 Task: Create Card Change Request Review in Board Productivity Strategies to Workspace Corporate Communications. Create Card Aquaculture Review in Board Customer Feedback Surveys to Workspace Corporate Communications. Create Card Change Control Board Meeting in Board Customer Loyalty Program Strategy and Execution to Workspace Corporate Communications
Action: Mouse moved to (50, 295)
Screenshot: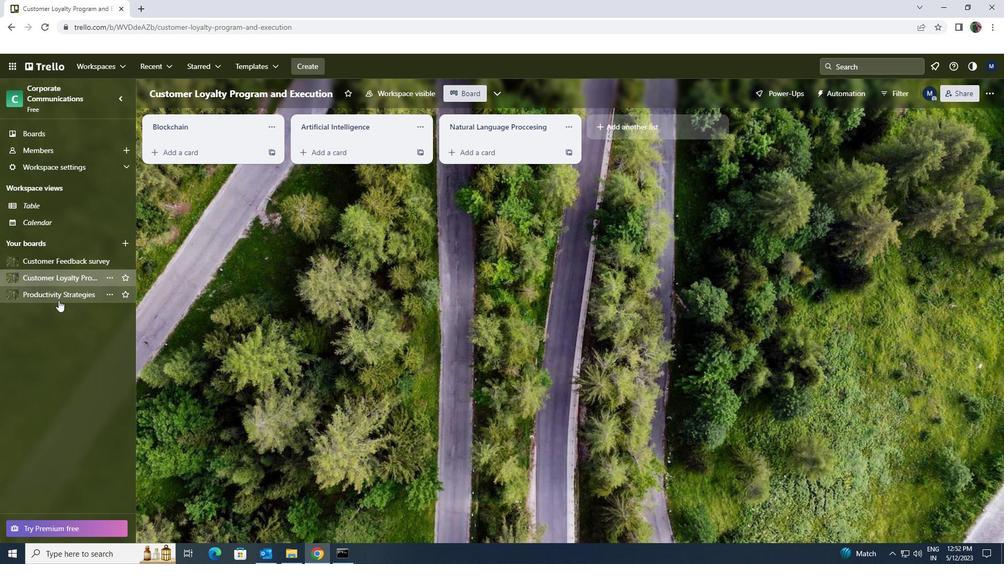 
Action: Mouse pressed left at (50, 295)
Screenshot: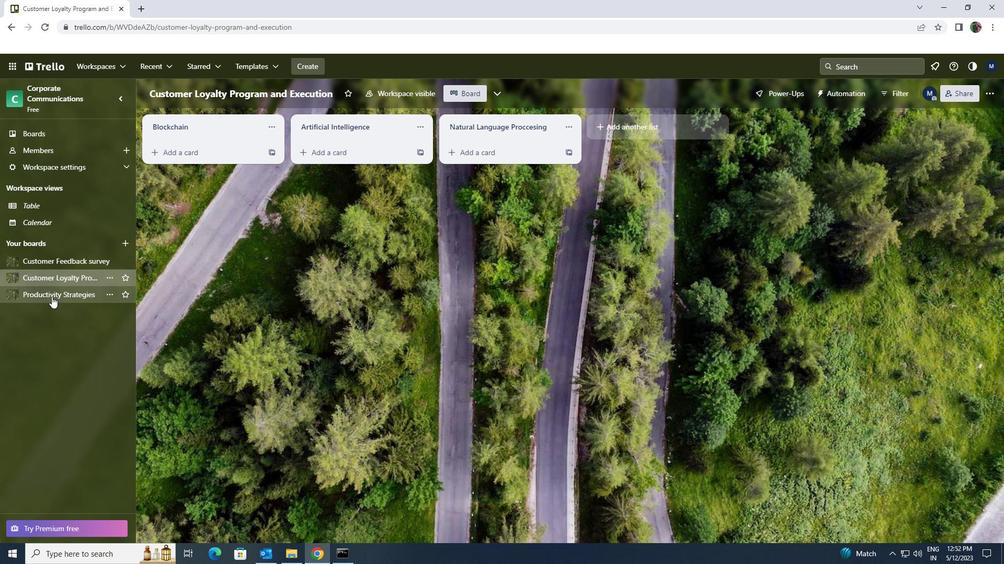 
Action: Mouse moved to (183, 154)
Screenshot: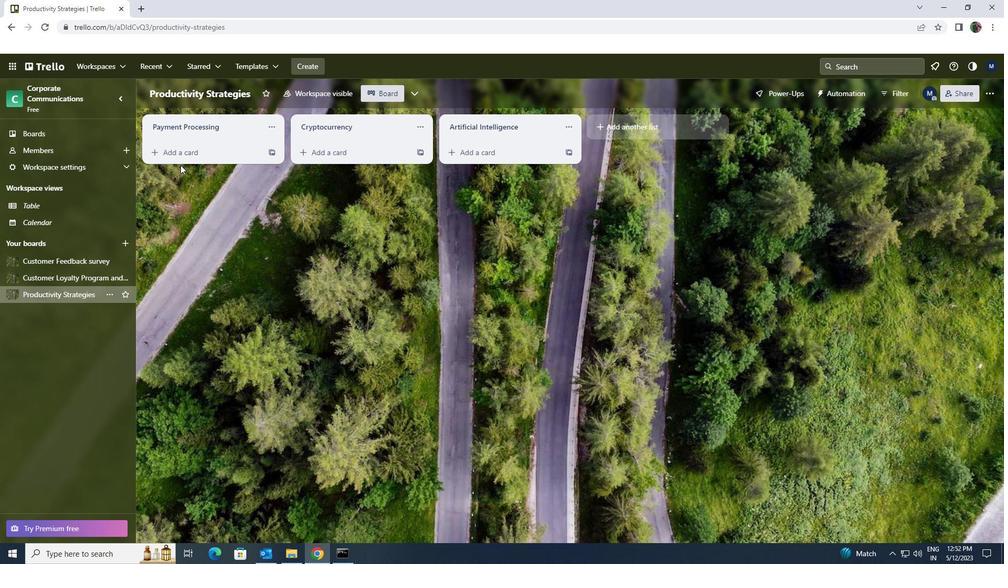 
Action: Mouse pressed left at (183, 154)
Screenshot: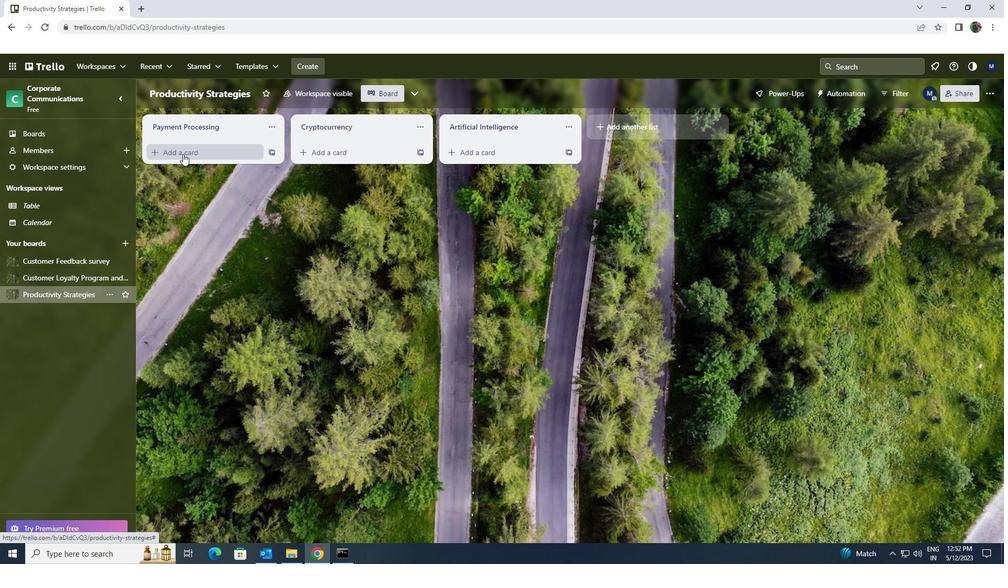 
Action: Key pressed <Key.shift>CHANGE<Key.space><Key.shift>REQUEST<Key.space><Key.shift><Key.shift><Key.shift><Key.shift><Key.shift>REVIEW
Screenshot: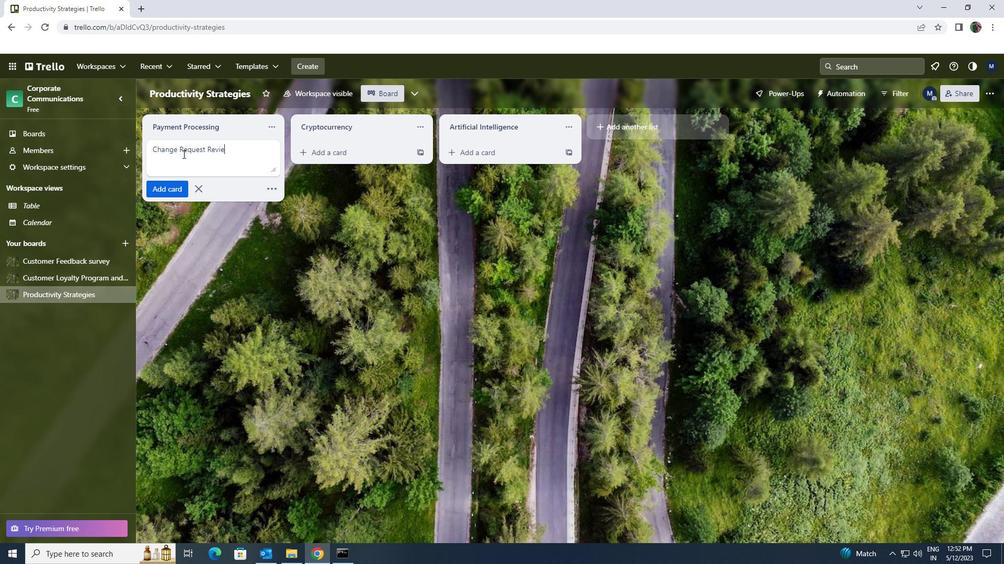 
Action: Mouse moved to (182, 185)
Screenshot: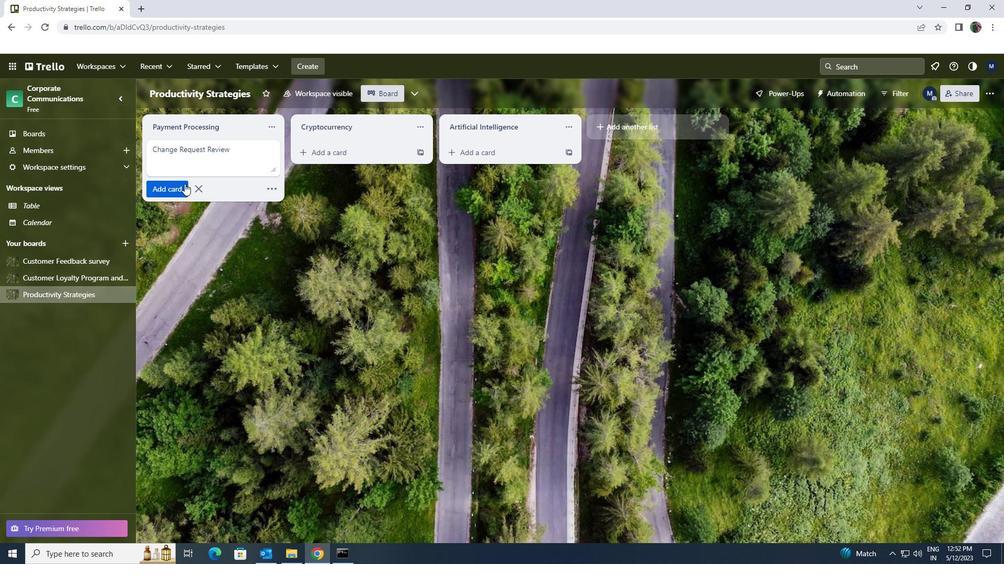 
Action: Mouse pressed left at (182, 185)
Screenshot: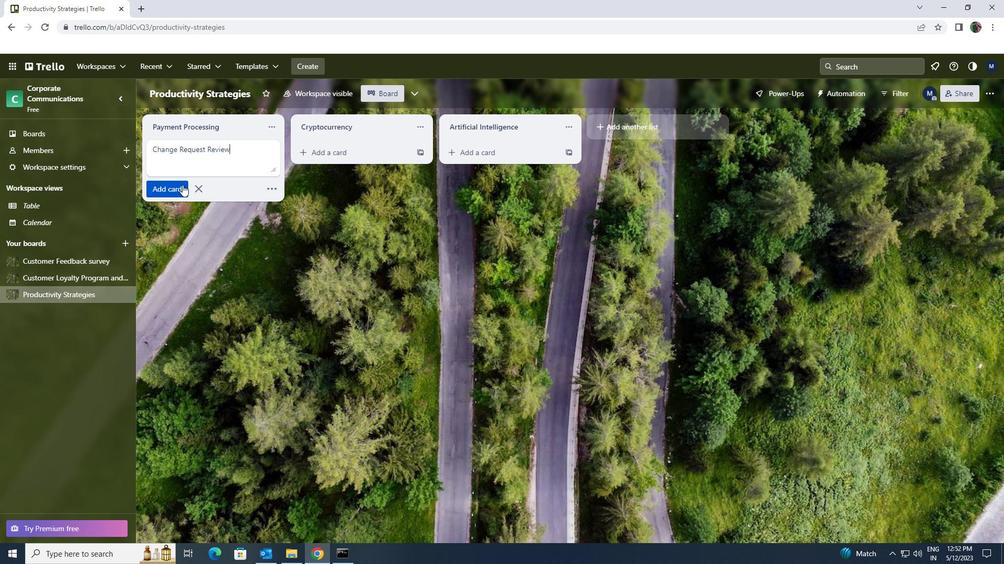 
Action: Mouse moved to (67, 260)
Screenshot: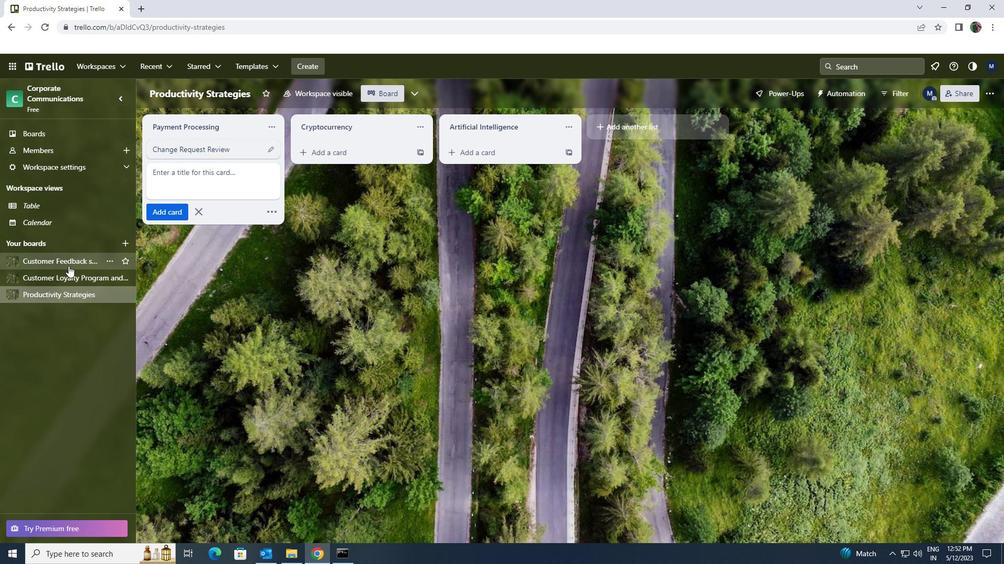 
Action: Mouse pressed left at (67, 260)
Screenshot: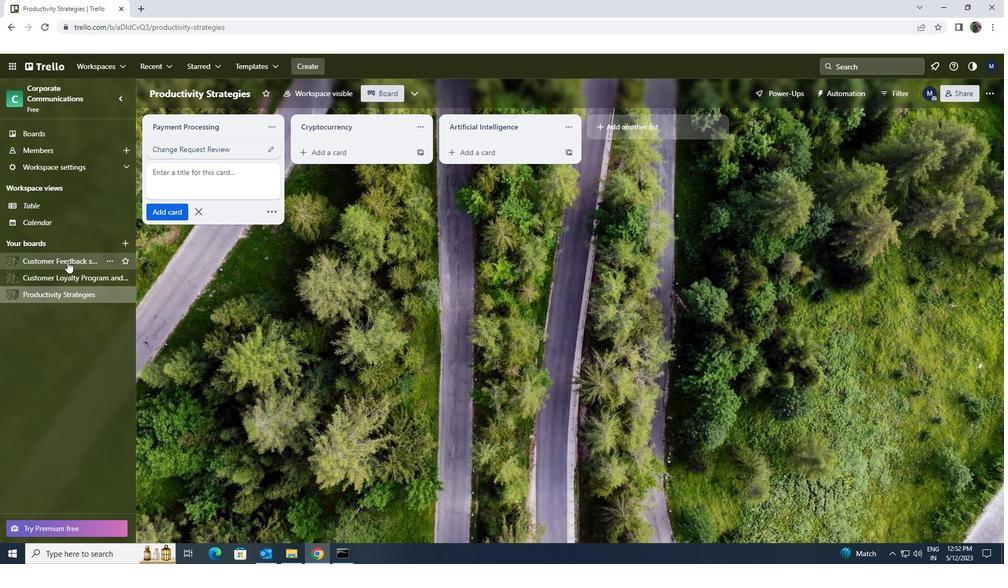 
Action: Mouse moved to (213, 155)
Screenshot: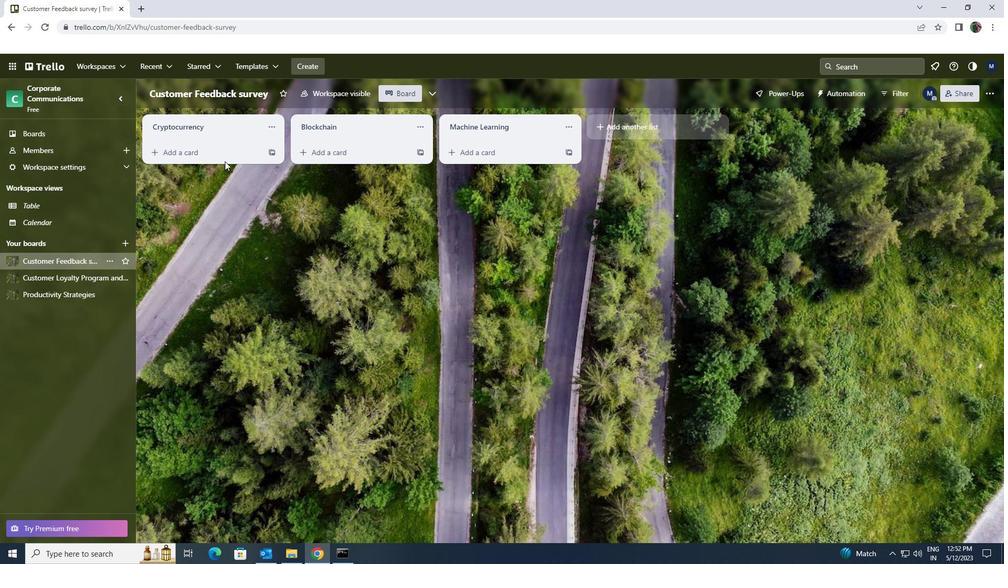 
Action: Mouse pressed left at (213, 155)
Screenshot: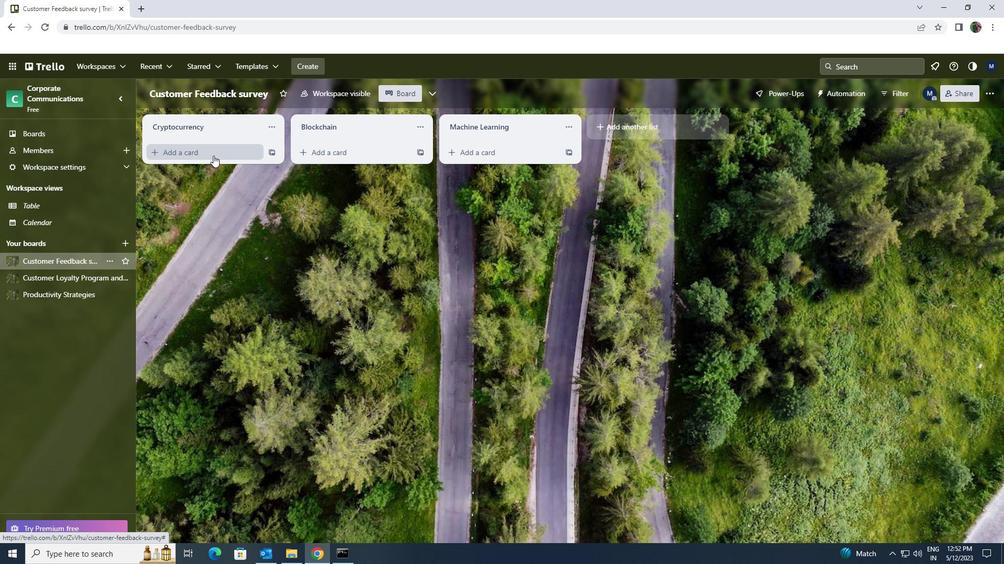 
Action: Key pressed <Key.shift><Key.shift><Key.shift><Key.shift><Key.shift><Key.shift><Key.shift><Key.shift><Key.shift><Key.shift><Key.shift>AQUACULTURE<Key.space><Key.shift>REVIEW
Screenshot: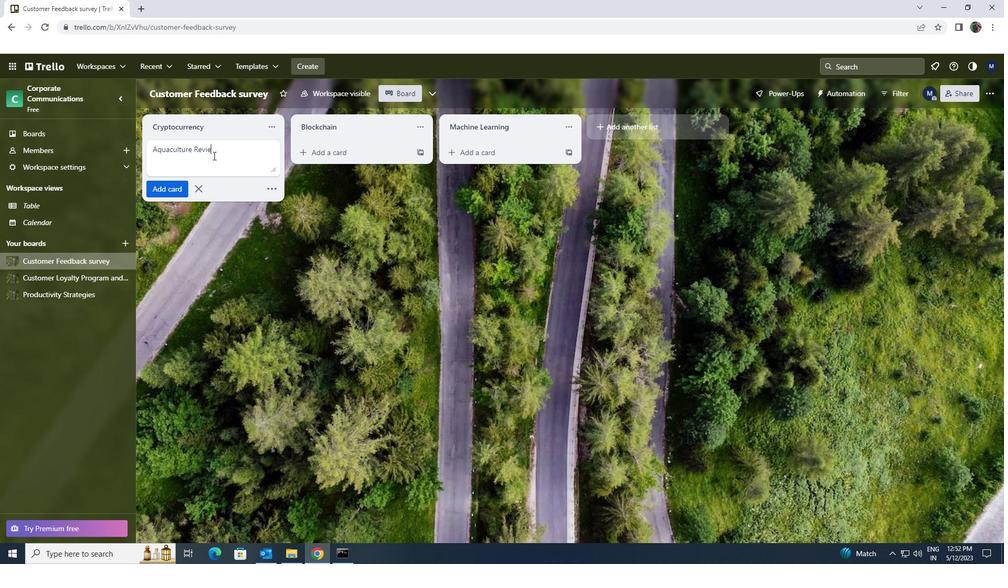 
Action: Mouse moved to (172, 188)
Screenshot: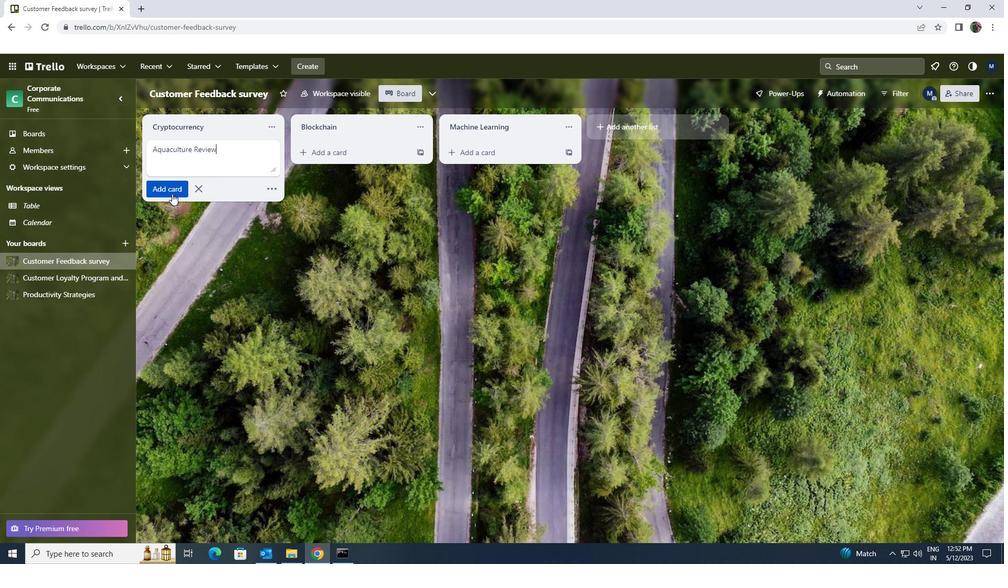 
Action: Mouse pressed left at (172, 188)
Screenshot: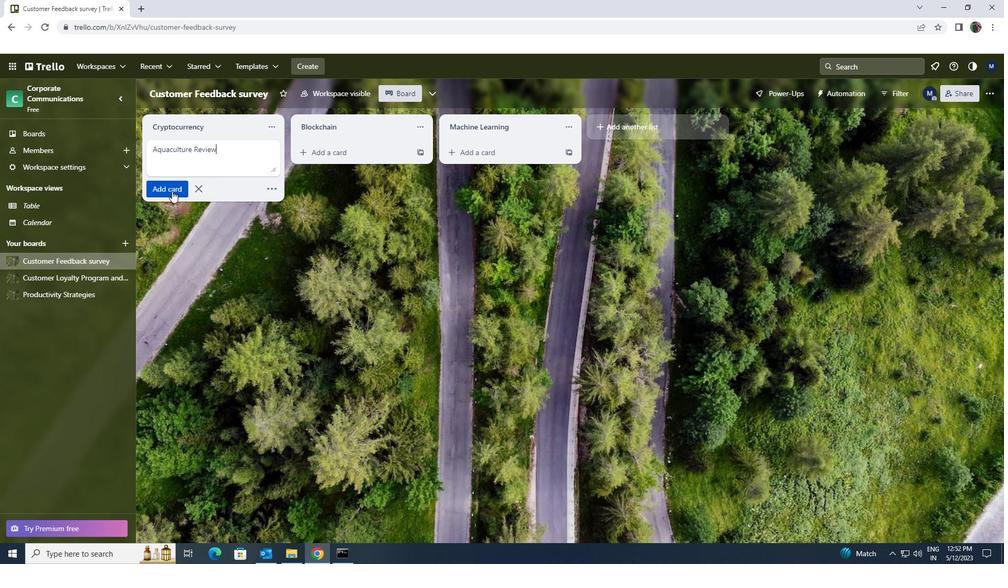 
Action: Mouse moved to (76, 277)
Screenshot: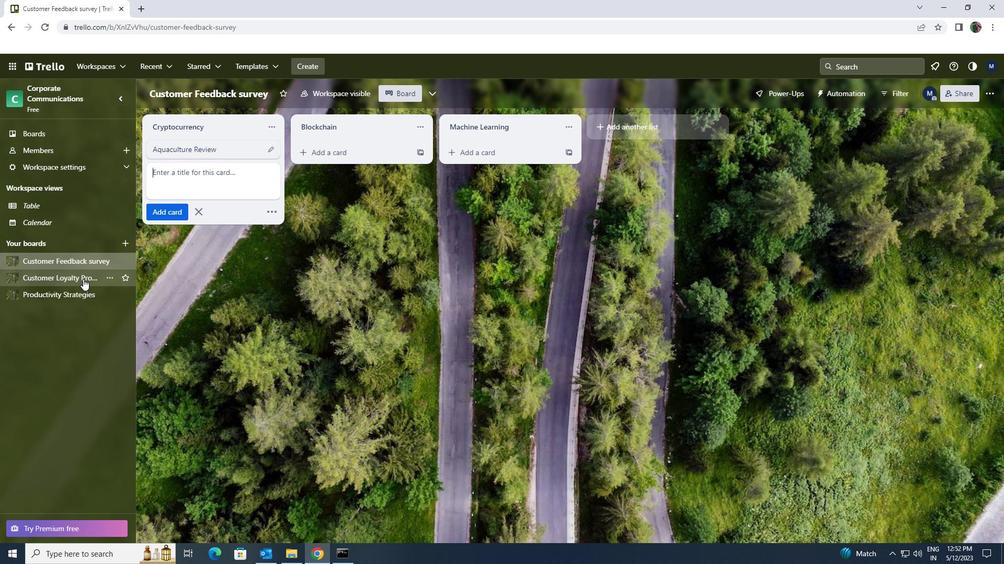 
Action: Mouse pressed left at (76, 277)
Screenshot: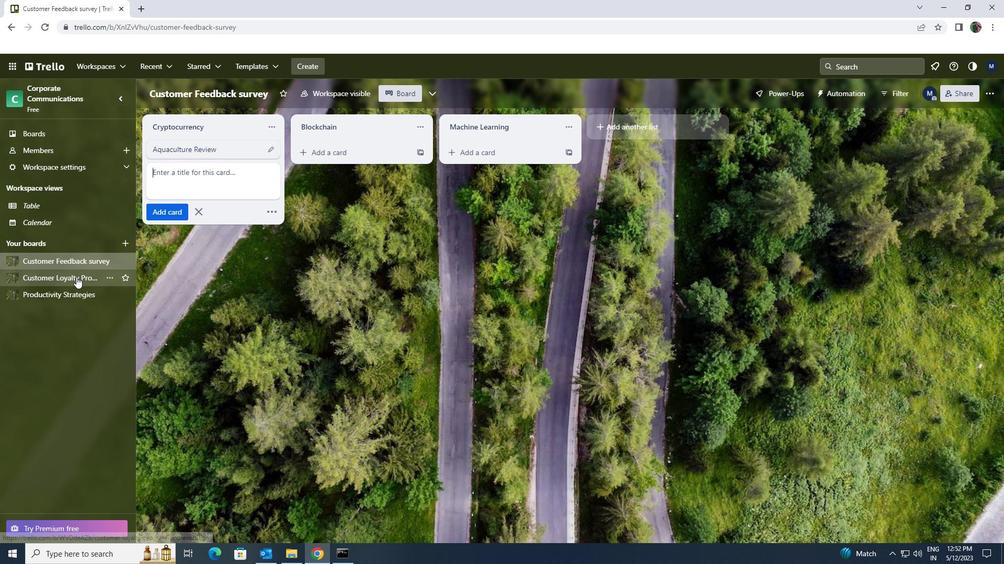 
Action: Mouse moved to (183, 157)
Screenshot: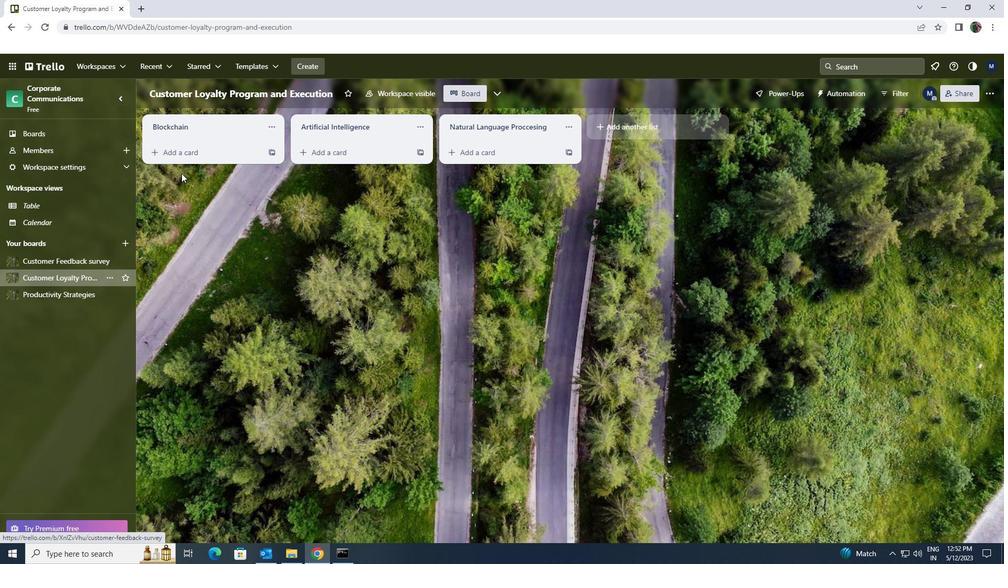 
Action: Mouse pressed left at (183, 157)
Screenshot: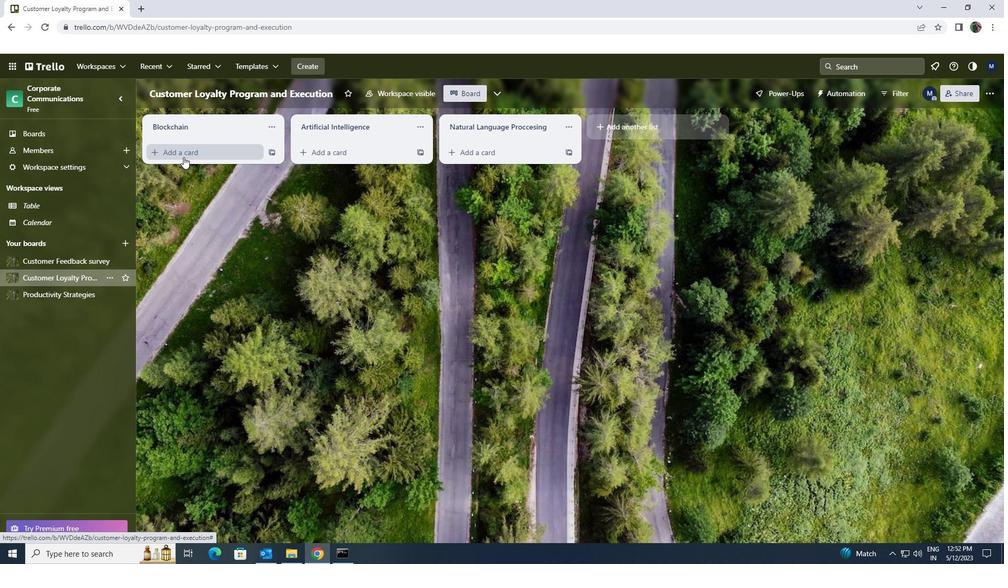 
Action: Key pressed <Key.shift><Key.shift><Key.shift><Key.shift>CONTROL<Key.space>B<Key.shift>I<Key.backspace>OARD<Key.space><Key.shift>MEETING
Screenshot: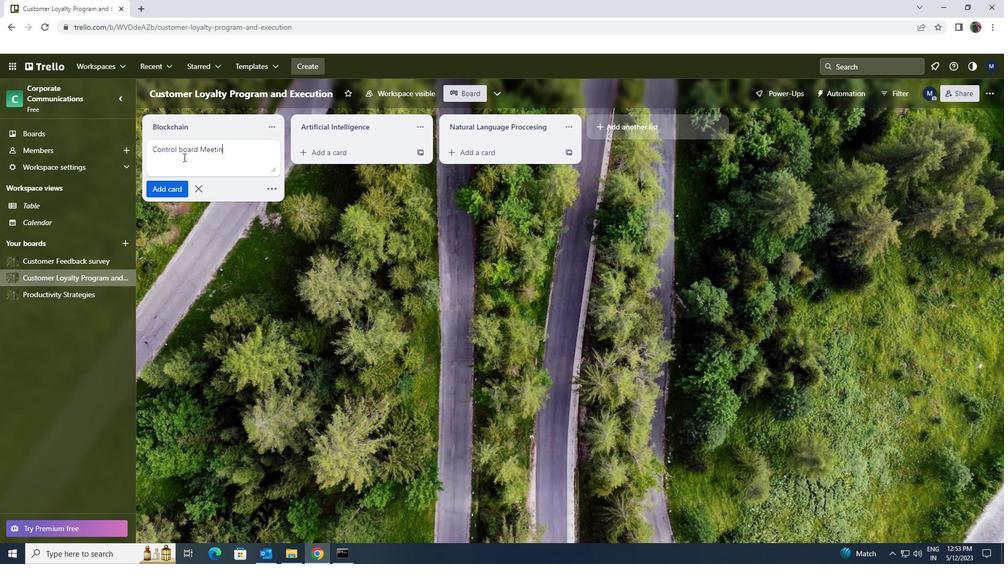 
Action: Mouse moved to (177, 188)
Screenshot: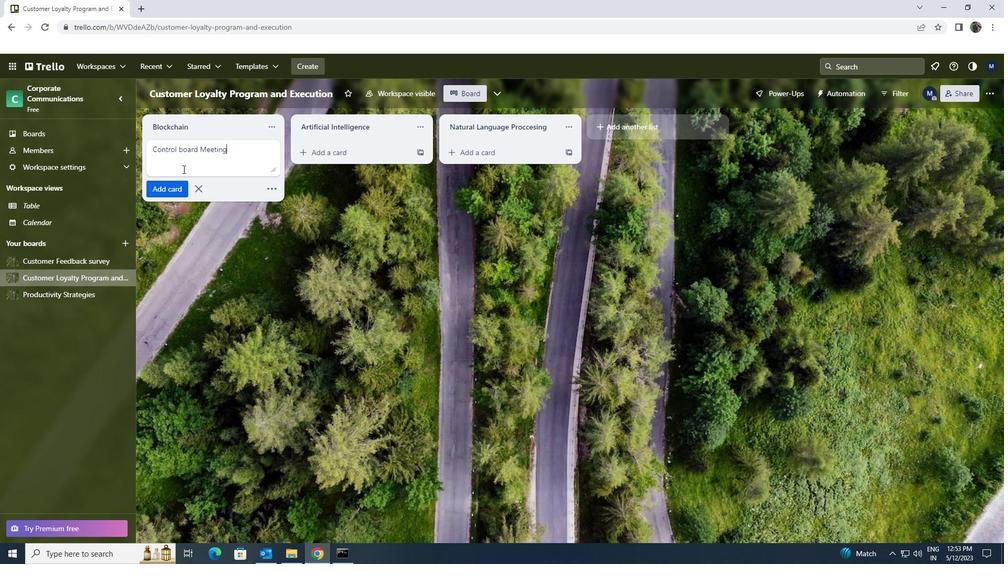 
Action: Mouse pressed left at (177, 188)
Screenshot: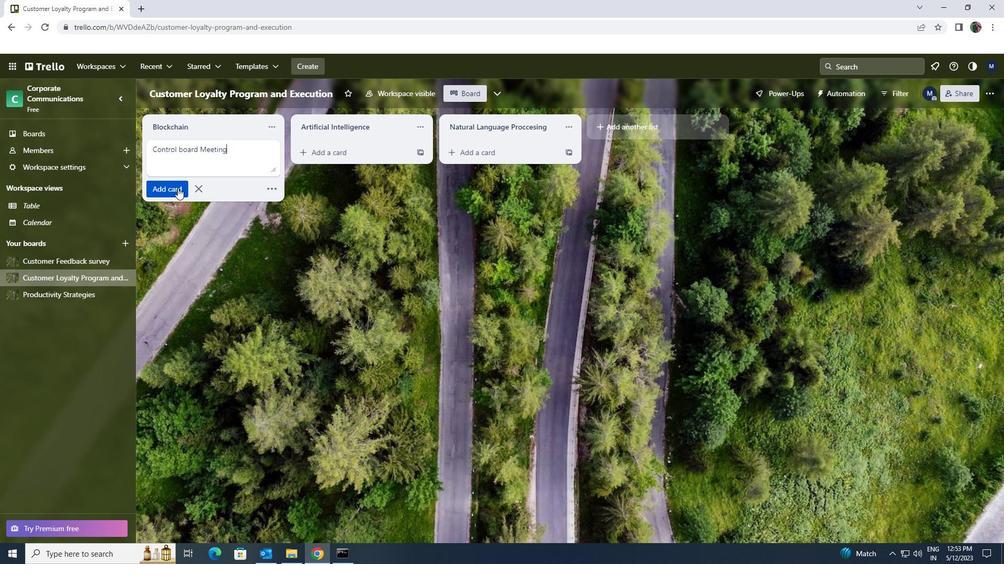 
